 Task: Zoom in the drawing page.
Action: Mouse moved to (113, 99)
Screenshot: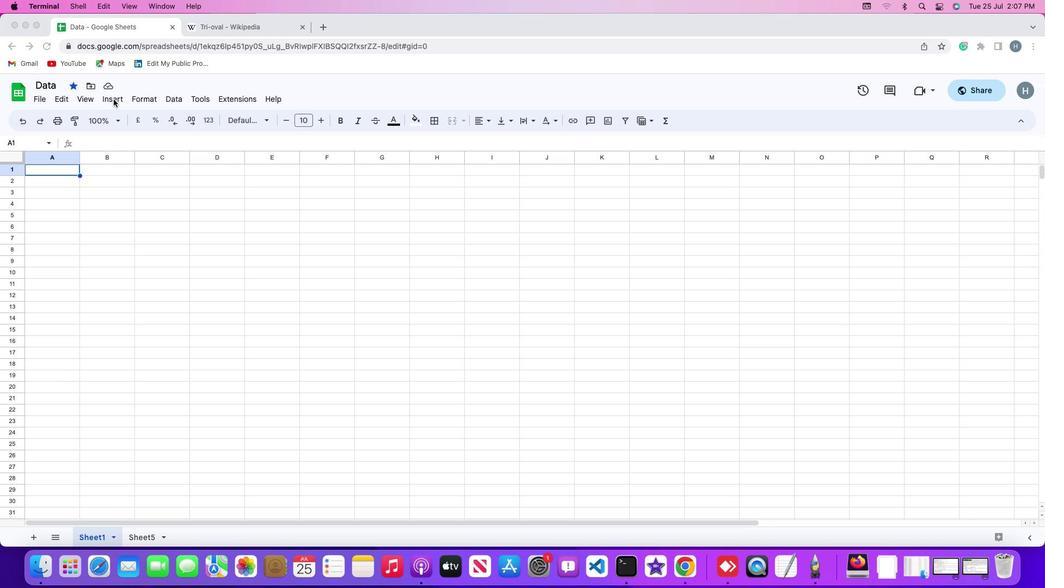
Action: Mouse pressed left at (113, 99)
Screenshot: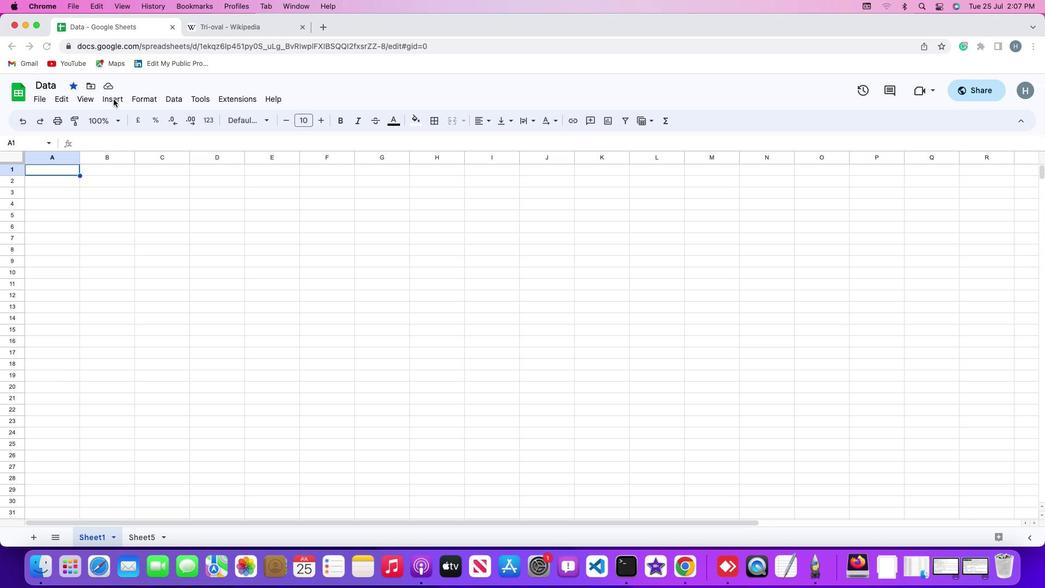 
Action: Mouse moved to (115, 96)
Screenshot: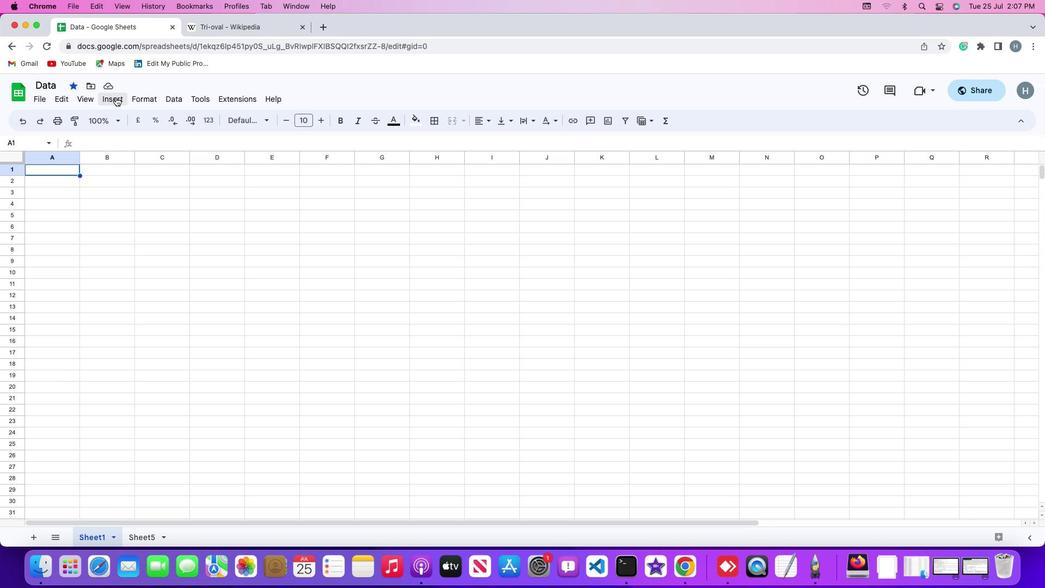 
Action: Mouse pressed left at (115, 96)
Screenshot: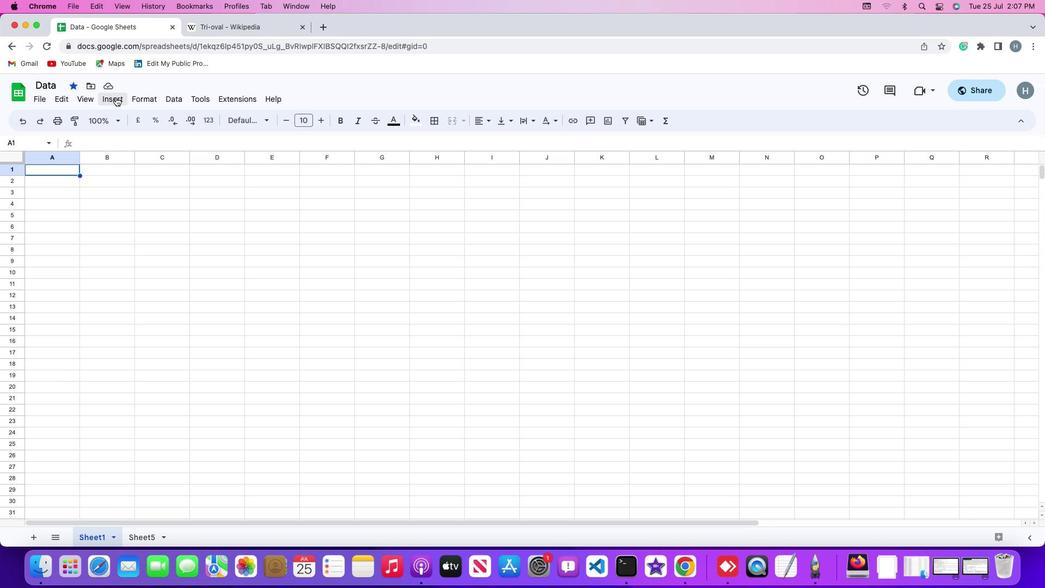 
Action: Mouse moved to (149, 242)
Screenshot: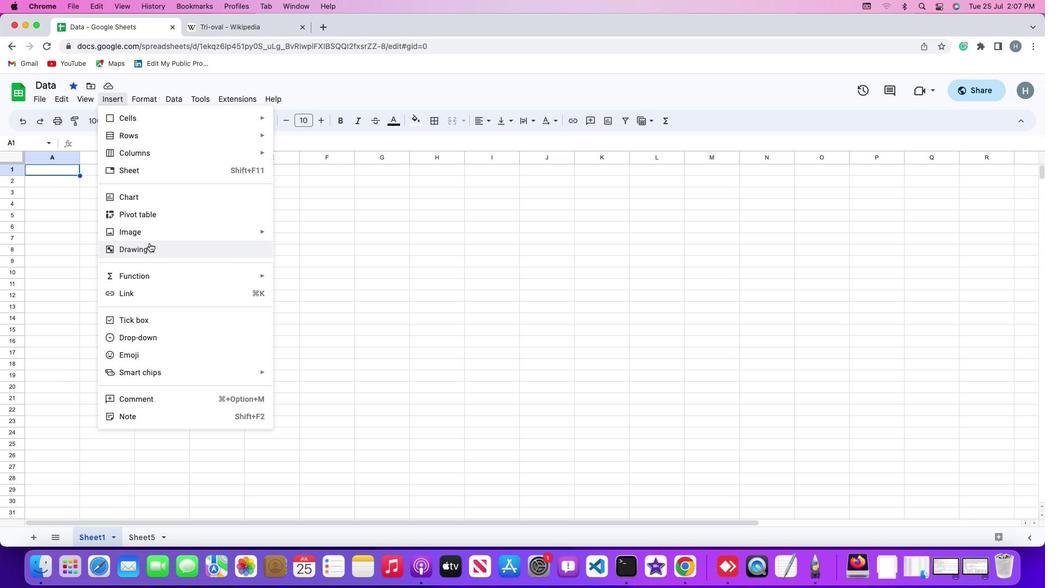 
Action: Mouse pressed left at (149, 242)
Screenshot: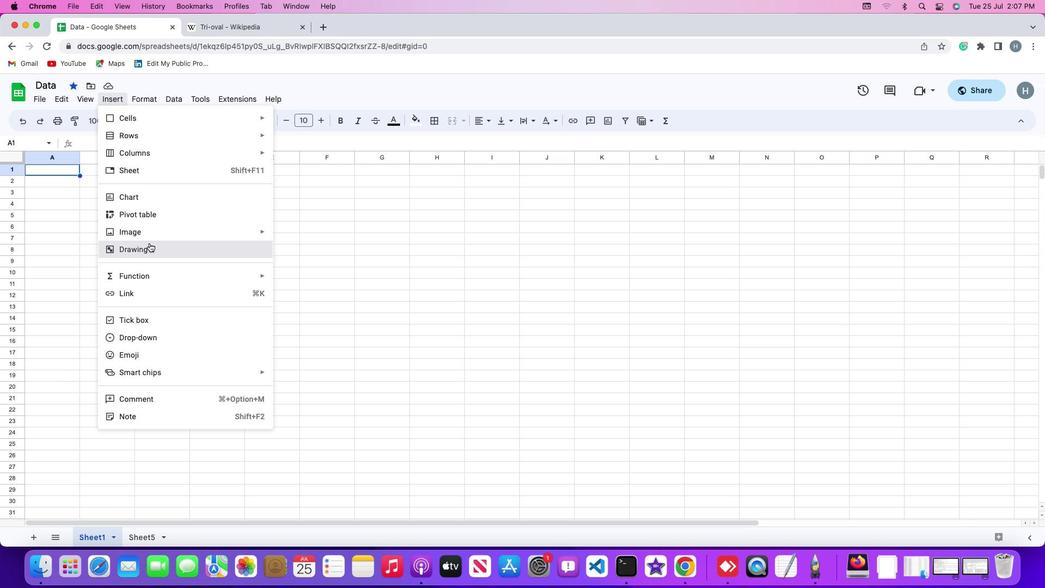 
Action: Mouse moved to (379, 136)
Screenshot: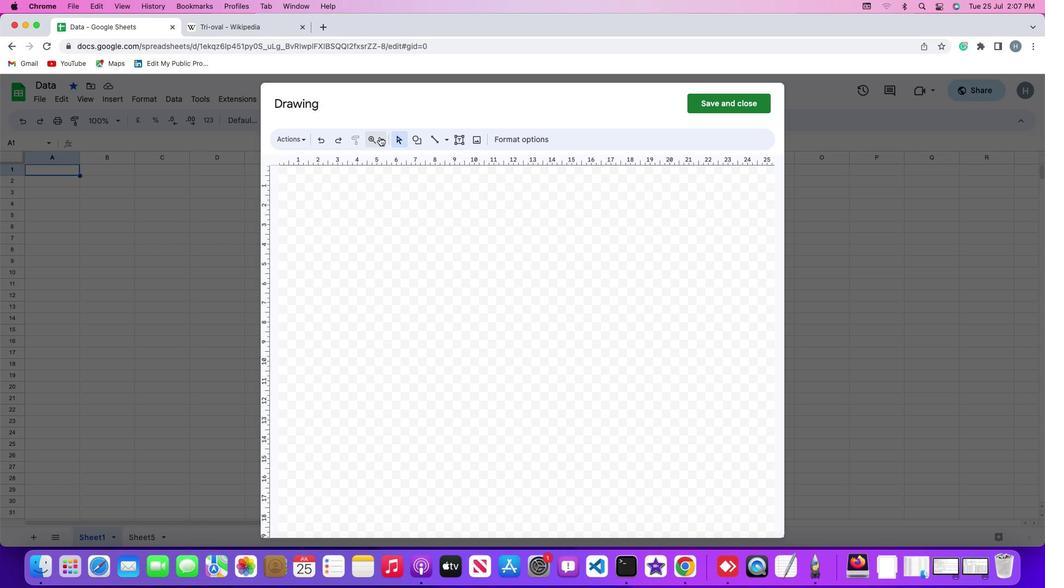 
Action: Mouse pressed left at (379, 136)
Screenshot: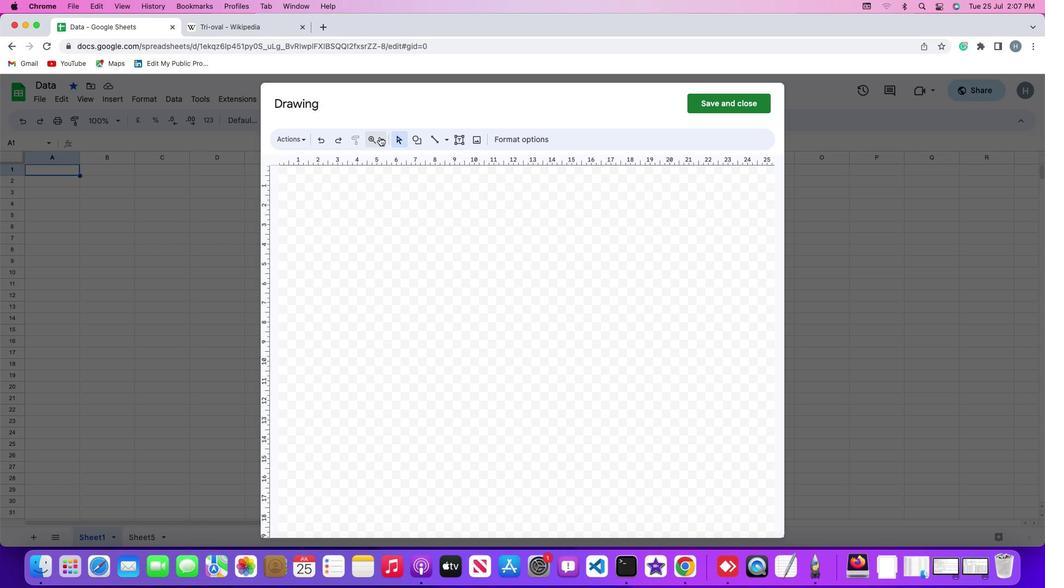 
Action: Mouse moved to (591, 412)
Screenshot: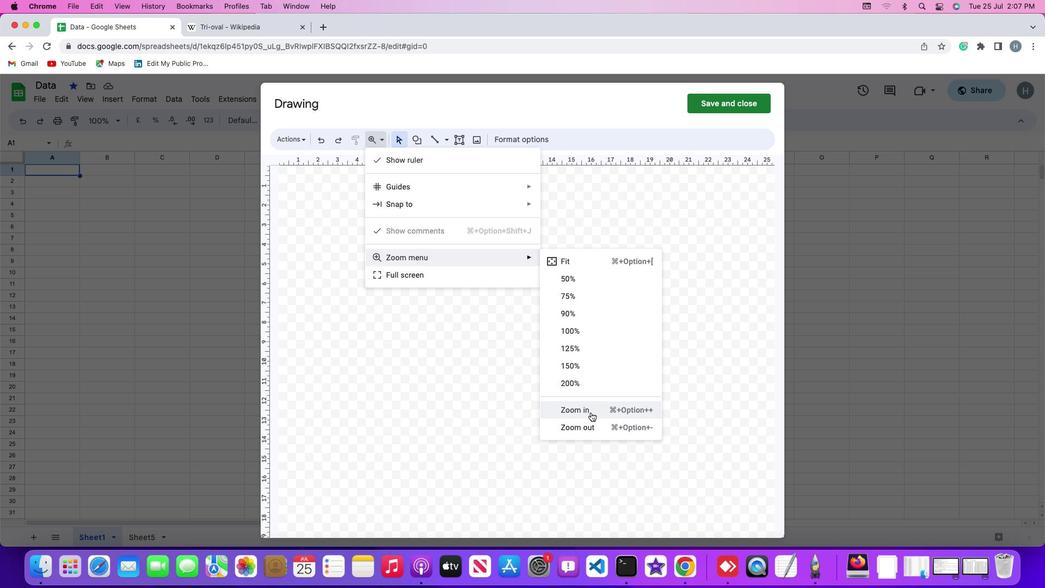 
Action: Mouse pressed left at (591, 412)
Screenshot: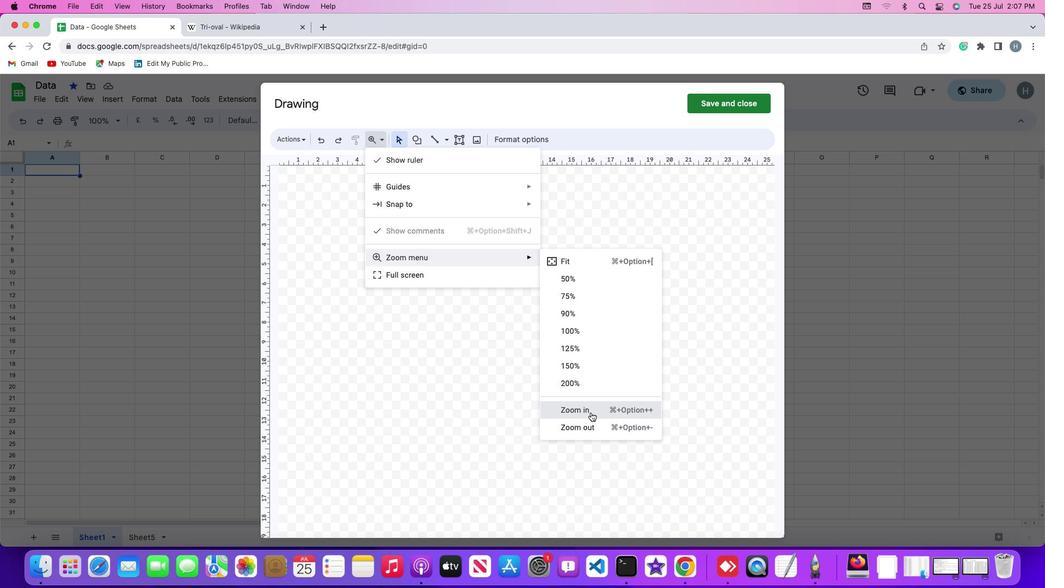 
Action: Mouse moved to (546, 387)
Screenshot: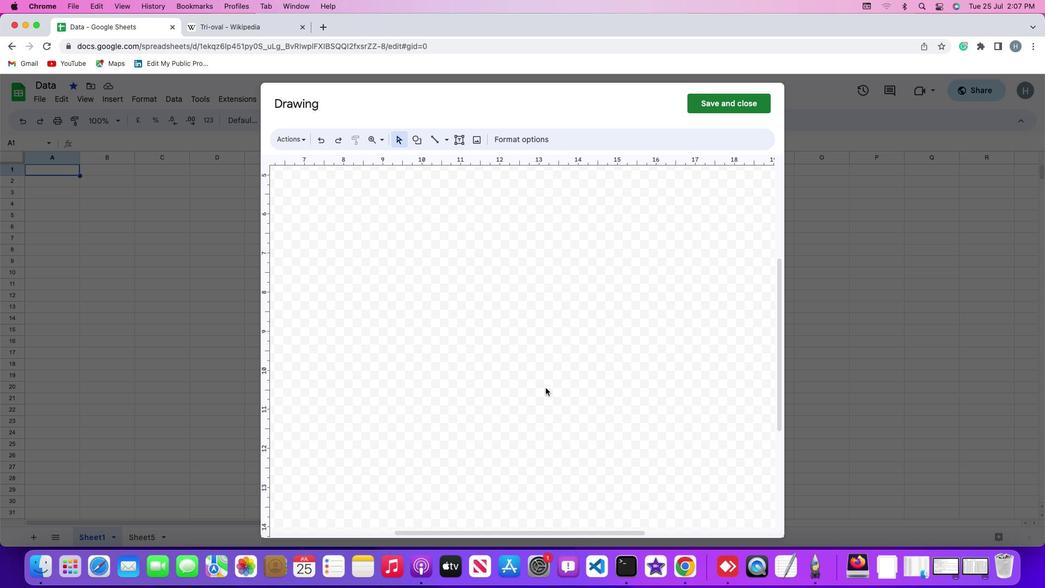 
